 Task: Create a sub task Gather and Analyse Requirements for the task  Upgrade and migrate company business intelligence to a cloud-based solution in the project AztecTech , assign it to team member softage.4@softage.net and update the status of the sub task to  On Track  , set the priority of the sub task to Low
Action: Mouse moved to (721, 417)
Screenshot: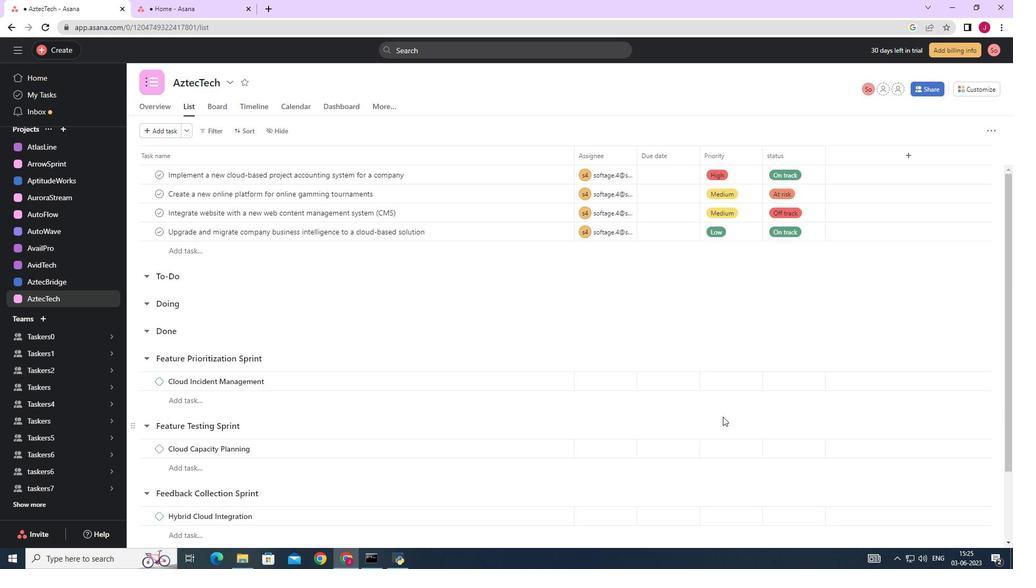 
Action: Mouse scrolled (721, 418) with delta (0, 0)
Screenshot: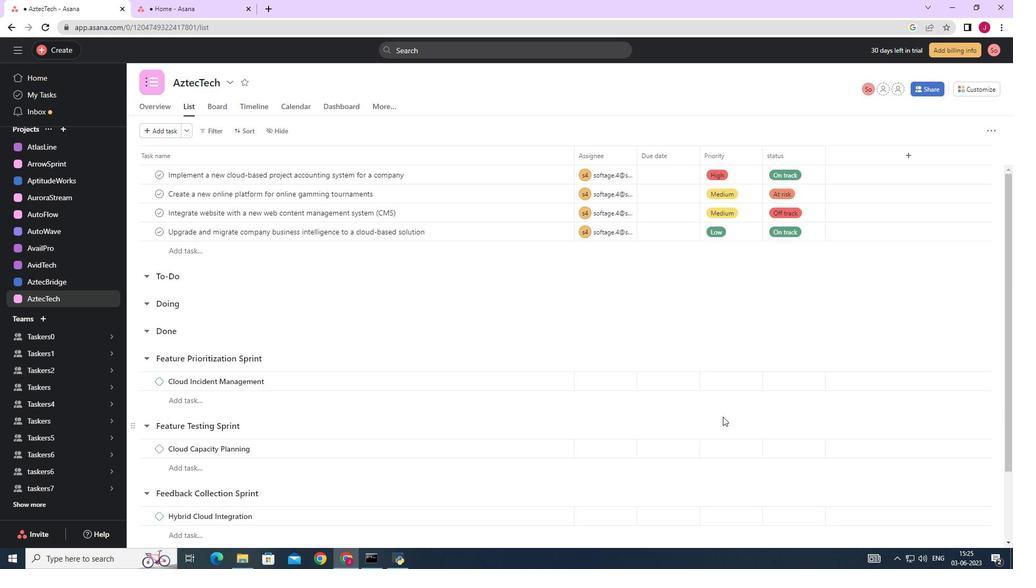 
Action: Mouse scrolled (721, 418) with delta (0, 0)
Screenshot: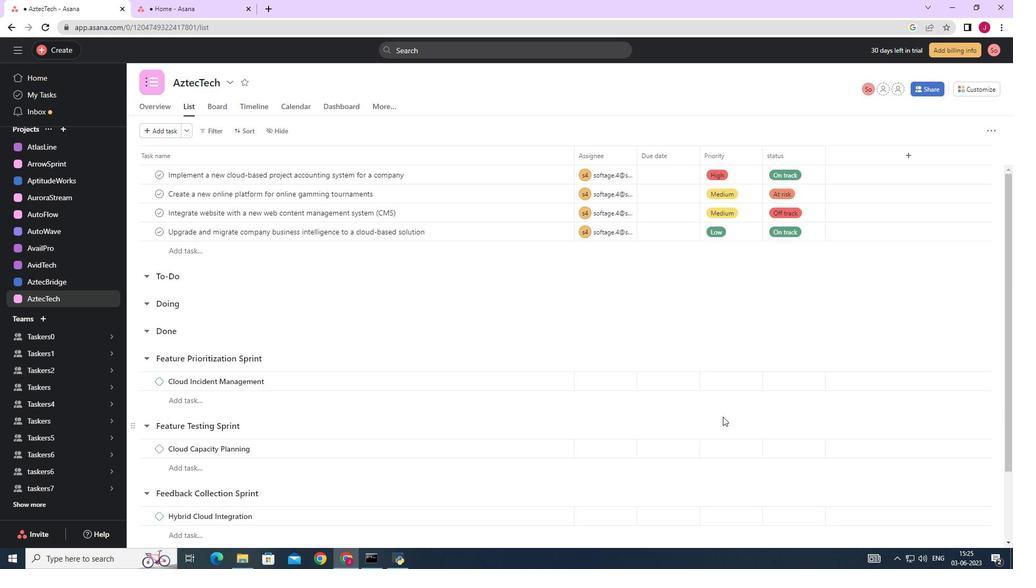 
Action: Mouse scrolled (721, 418) with delta (0, 0)
Screenshot: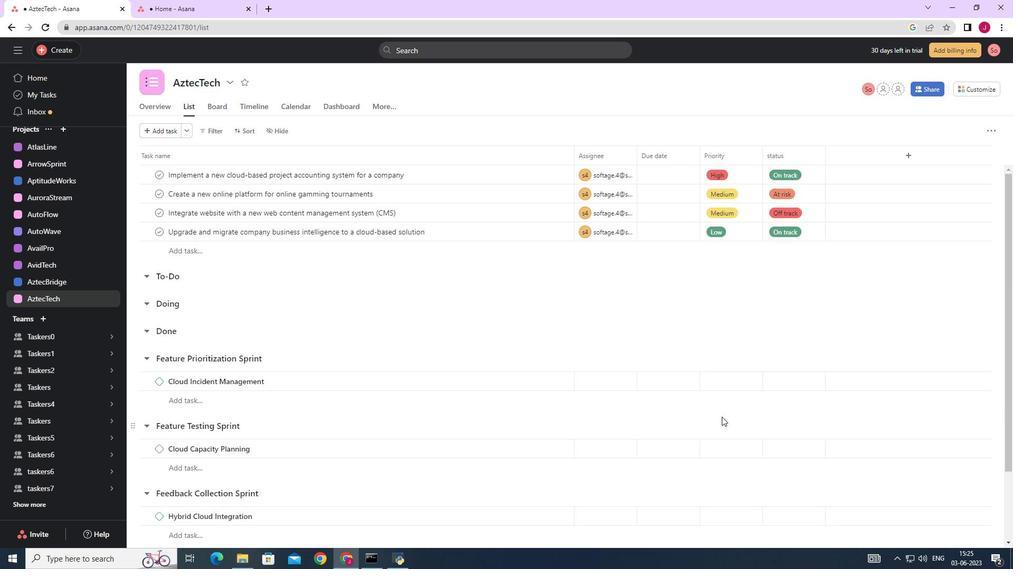 
Action: Mouse moved to (666, 293)
Screenshot: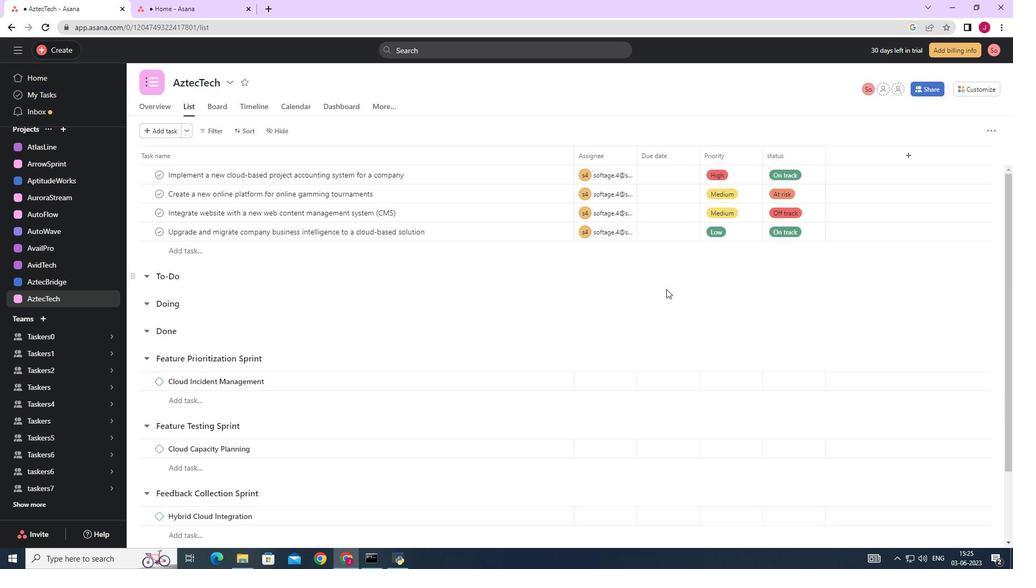 
Action: Mouse scrolled (666, 293) with delta (0, 0)
Screenshot: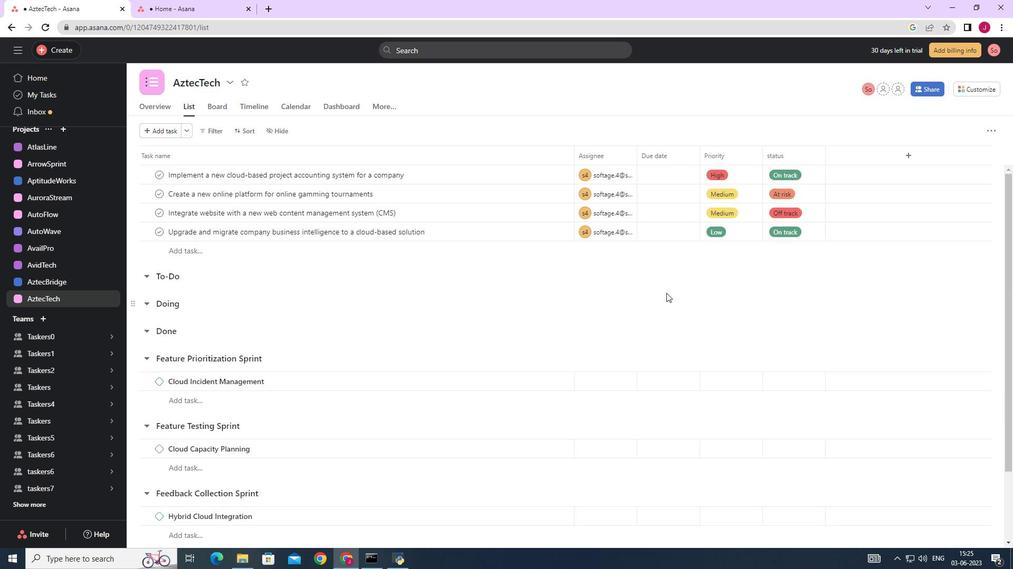 
Action: Mouse scrolled (666, 293) with delta (0, 0)
Screenshot: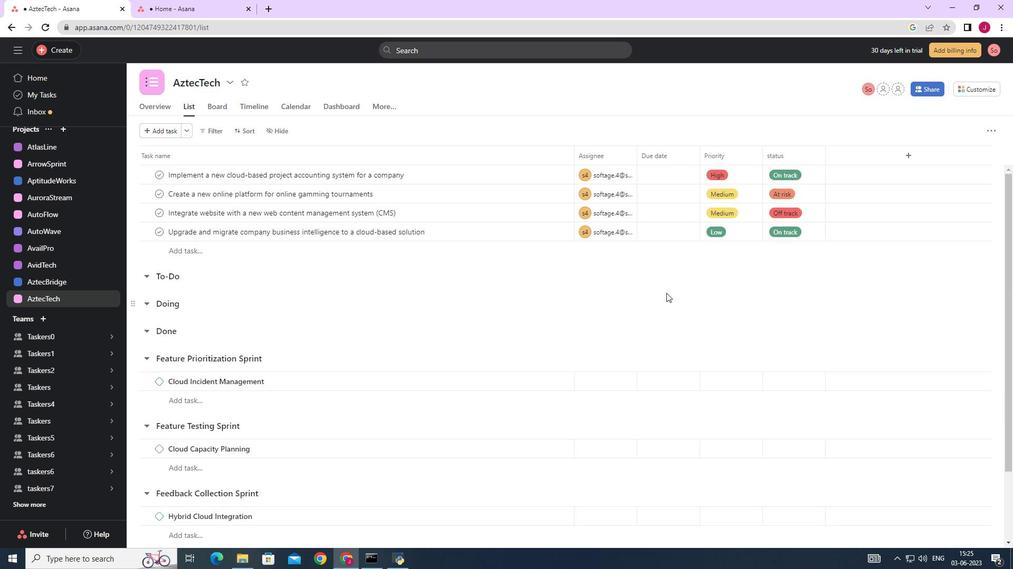 
Action: Mouse moved to (519, 231)
Screenshot: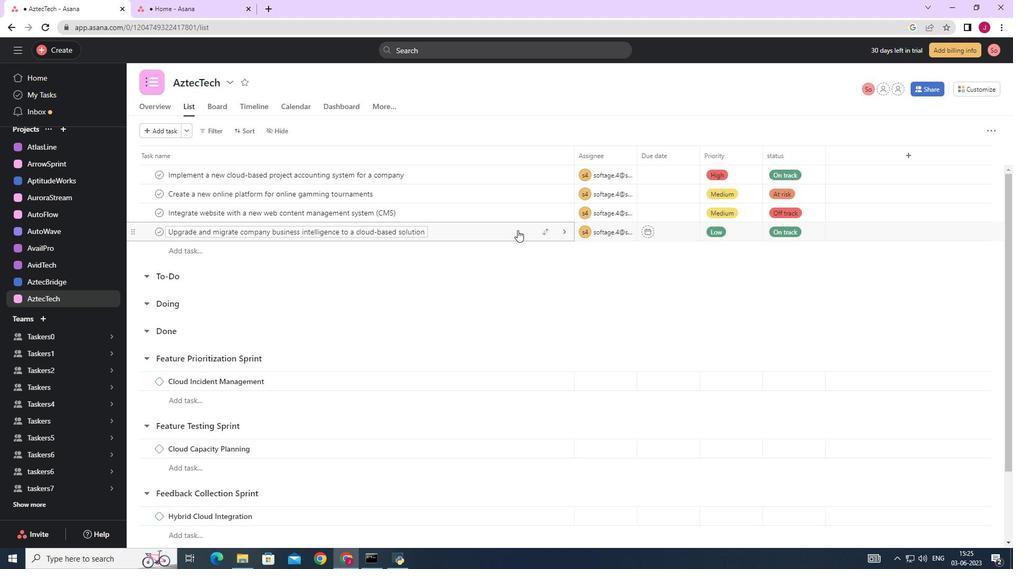 
Action: Mouse pressed left at (519, 231)
Screenshot: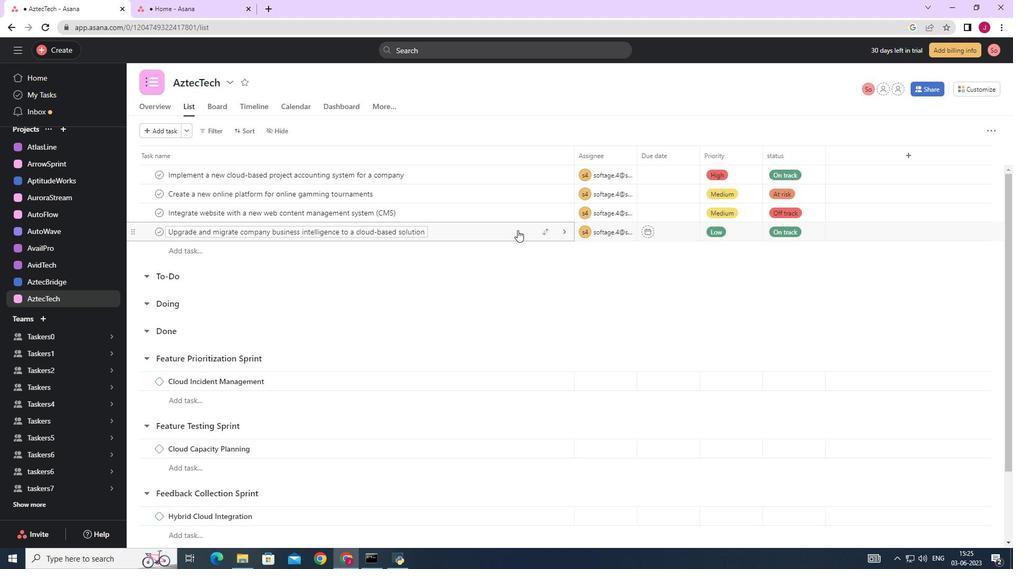 
Action: Mouse moved to (876, 360)
Screenshot: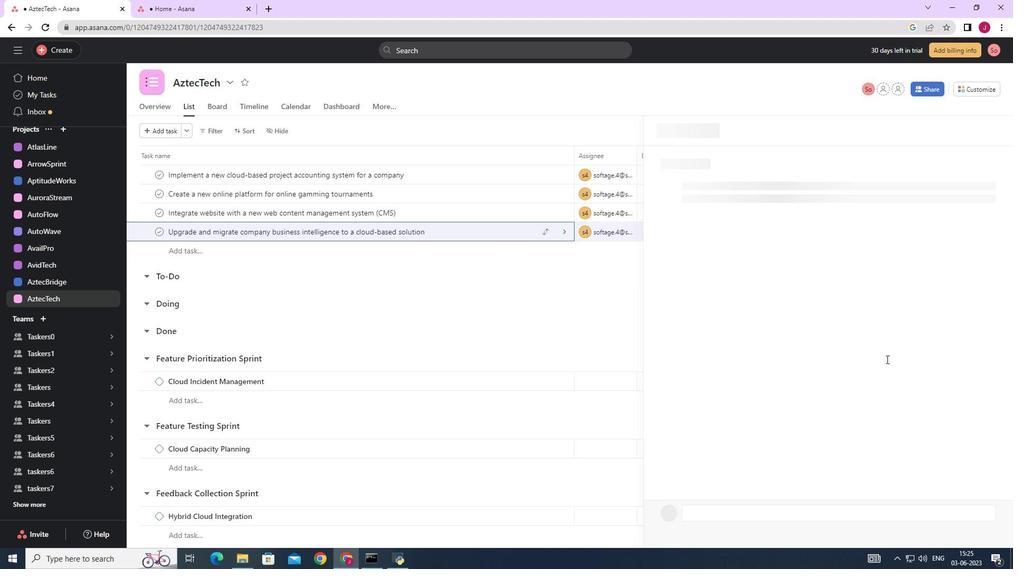 
Action: Mouse scrolled (876, 360) with delta (0, 0)
Screenshot: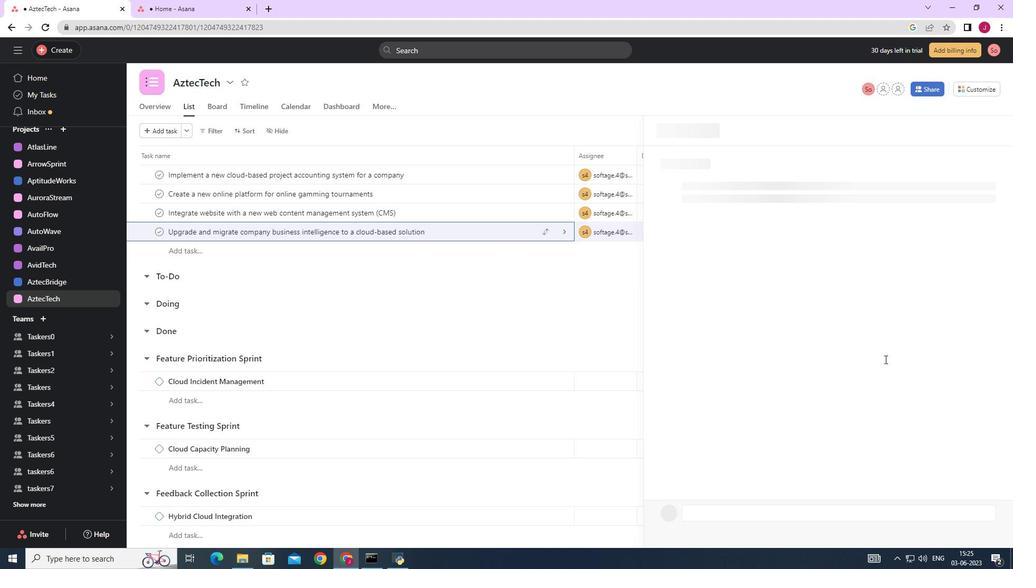 
Action: Mouse moved to (867, 363)
Screenshot: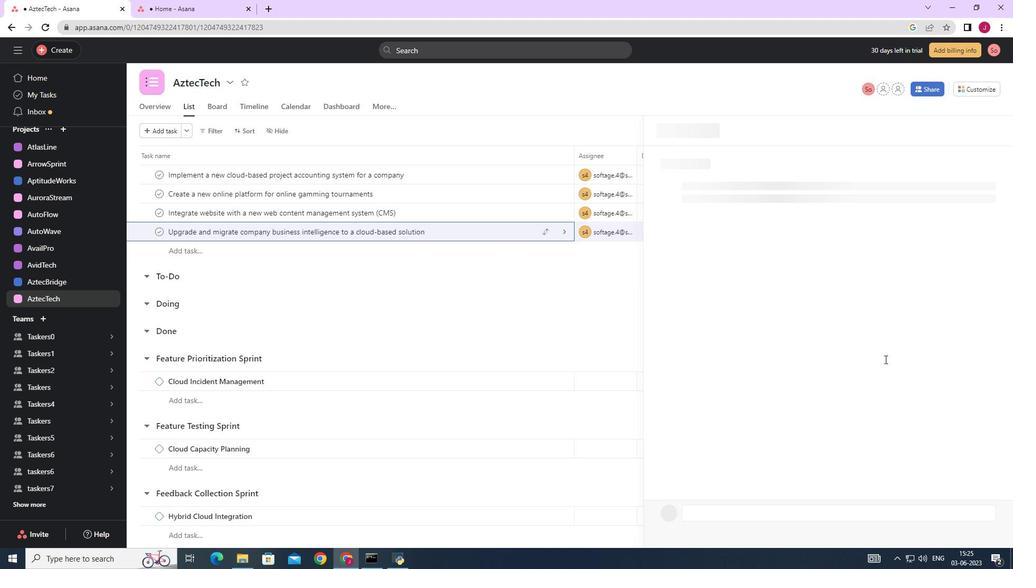 
Action: Mouse scrolled (868, 362) with delta (0, 0)
Screenshot: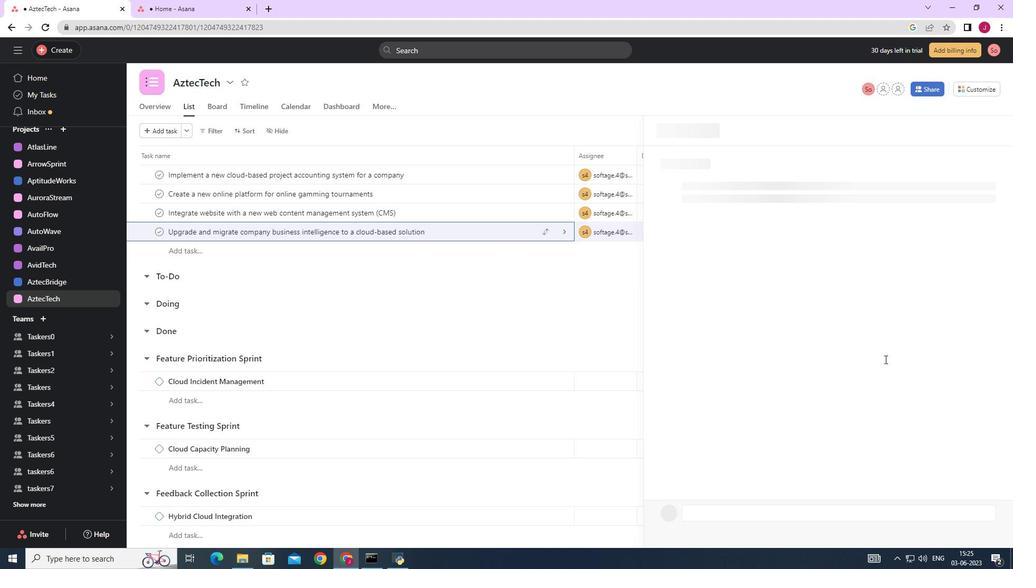 
Action: Mouse moved to (862, 364)
Screenshot: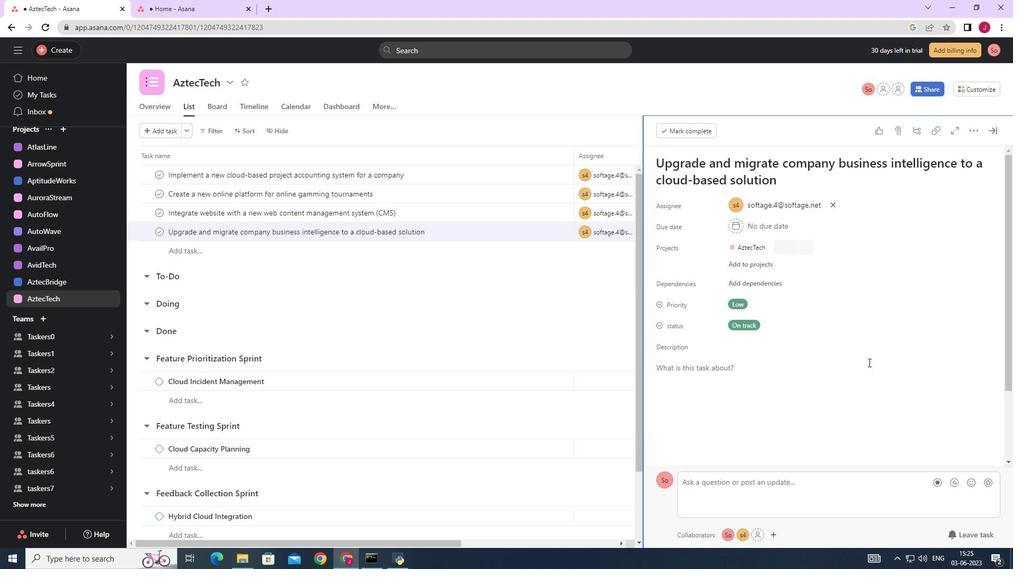 
Action: Mouse scrolled (864, 364) with delta (0, 0)
Screenshot: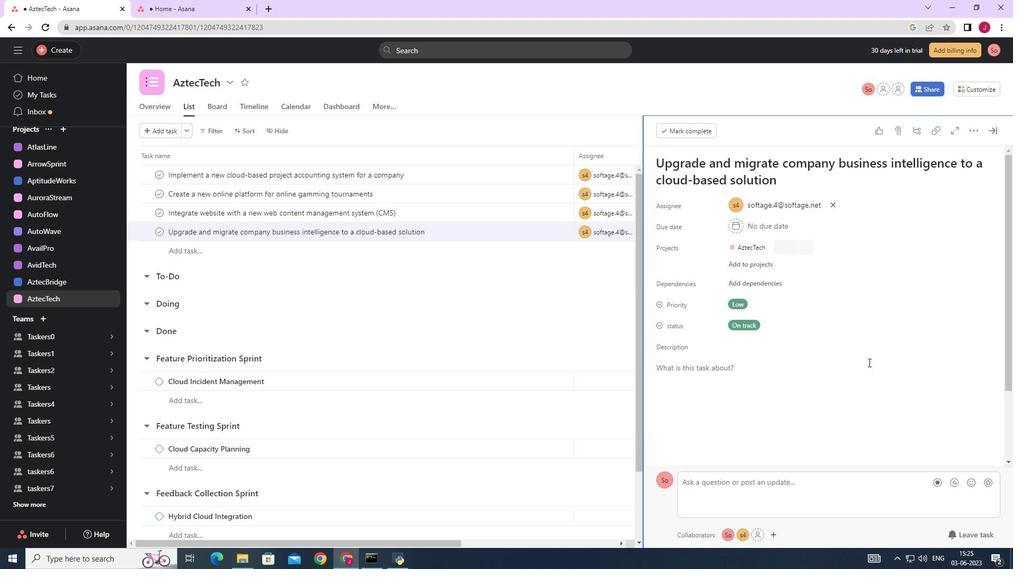 
Action: Mouse moved to (857, 365)
Screenshot: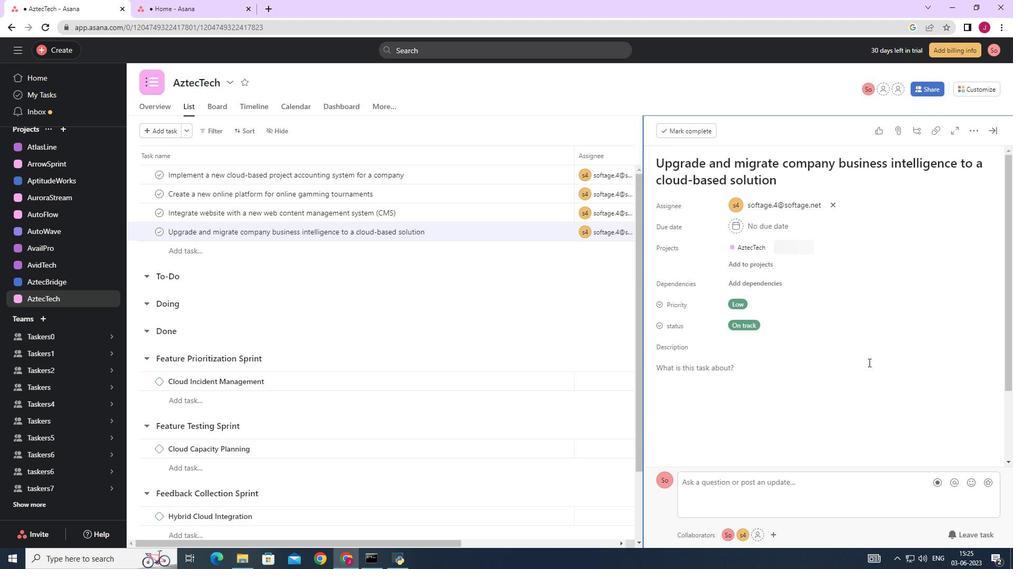 
Action: Mouse scrolled (860, 364) with delta (0, 0)
Screenshot: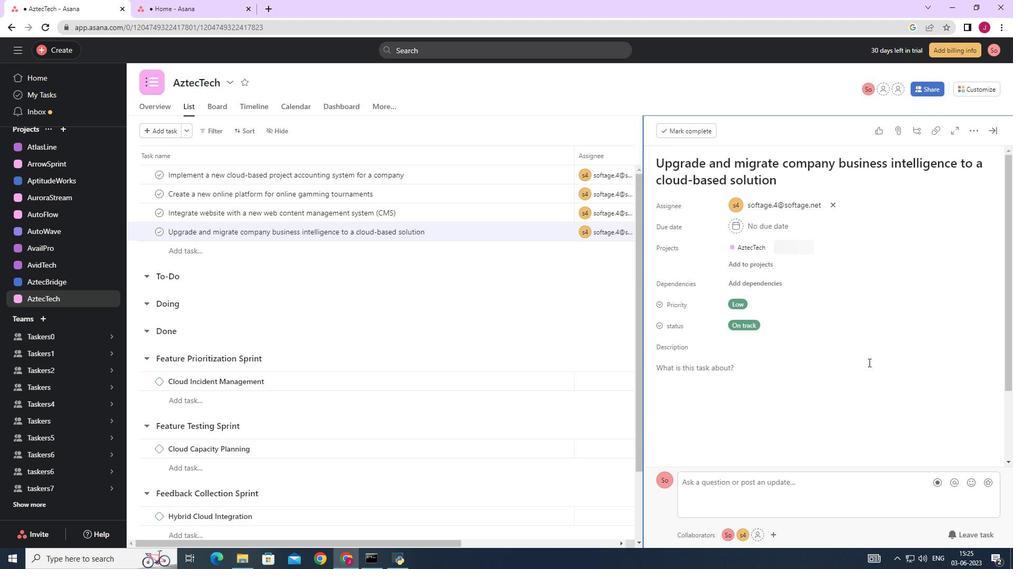 
Action: Mouse moved to (735, 381)
Screenshot: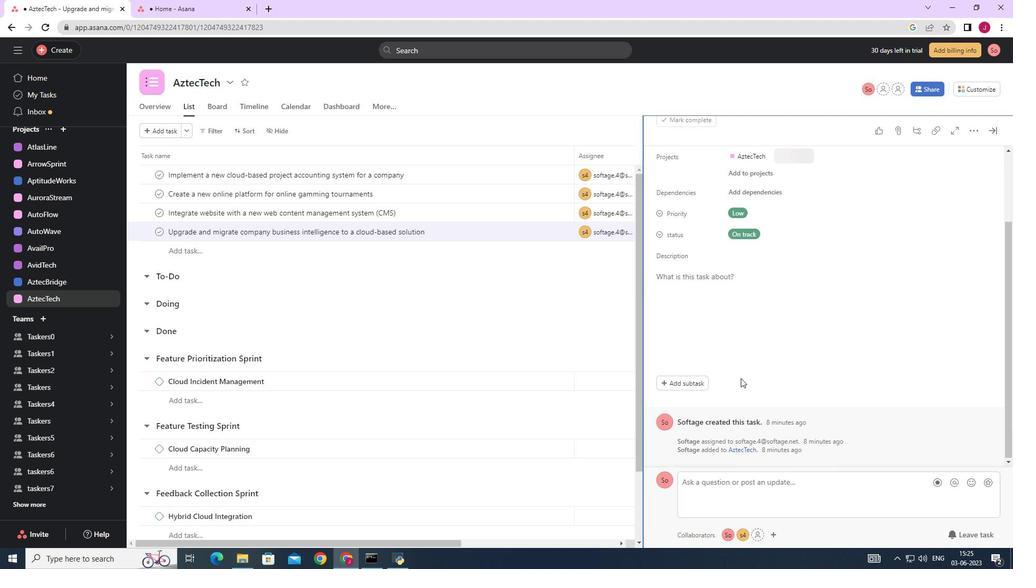 
Action: Mouse scrolled (735, 381) with delta (0, 0)
Screenshot: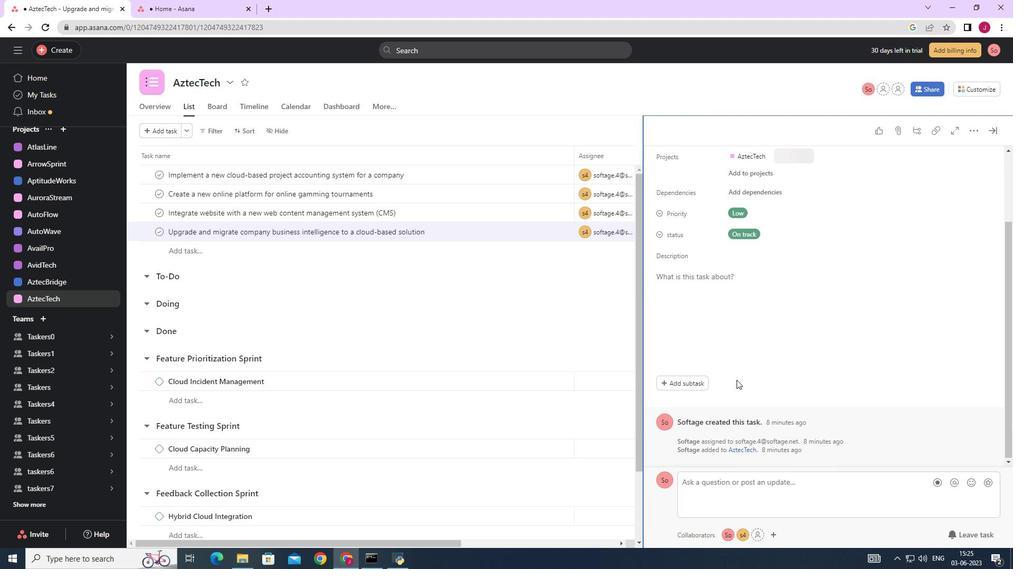 
Action: Mouse scrolled (735, 381) with delta (0, 0)
Screenshot: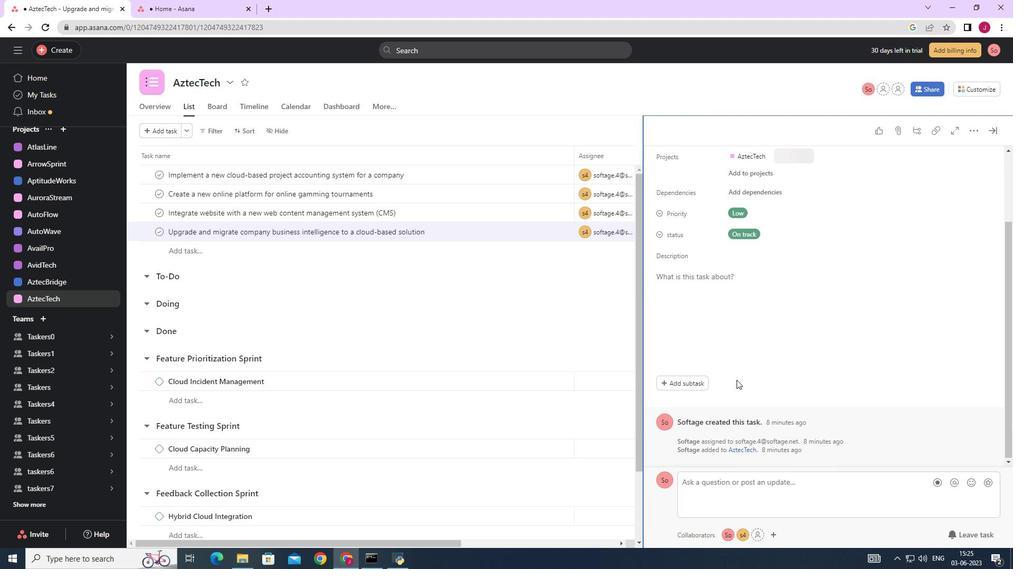 
Action: Mouse scrolled (735, 381) with delta (0, 0)
Screenshot: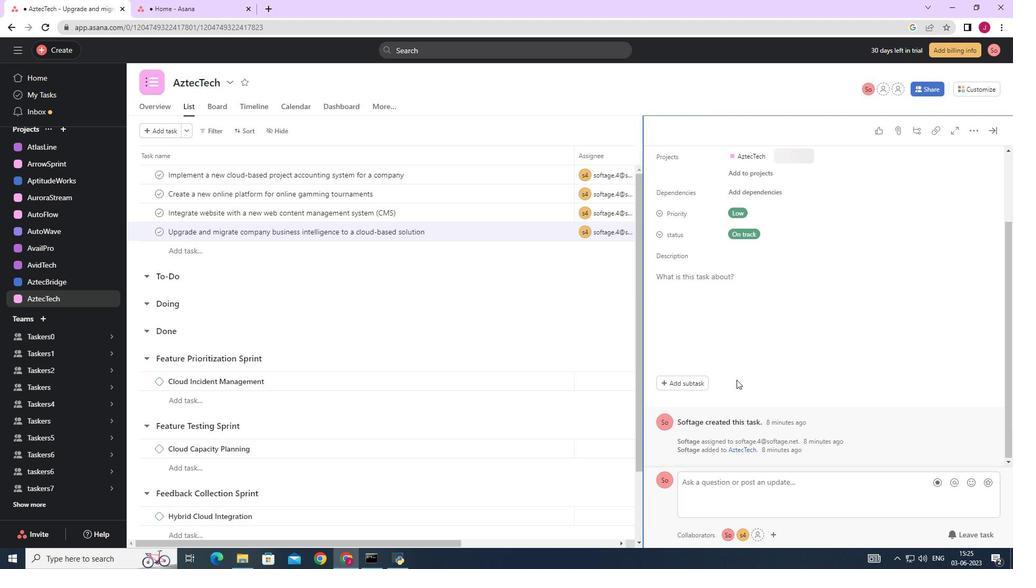
Action: Mouse scrolled (735, 381) with delta (0, 0)
Screenshot: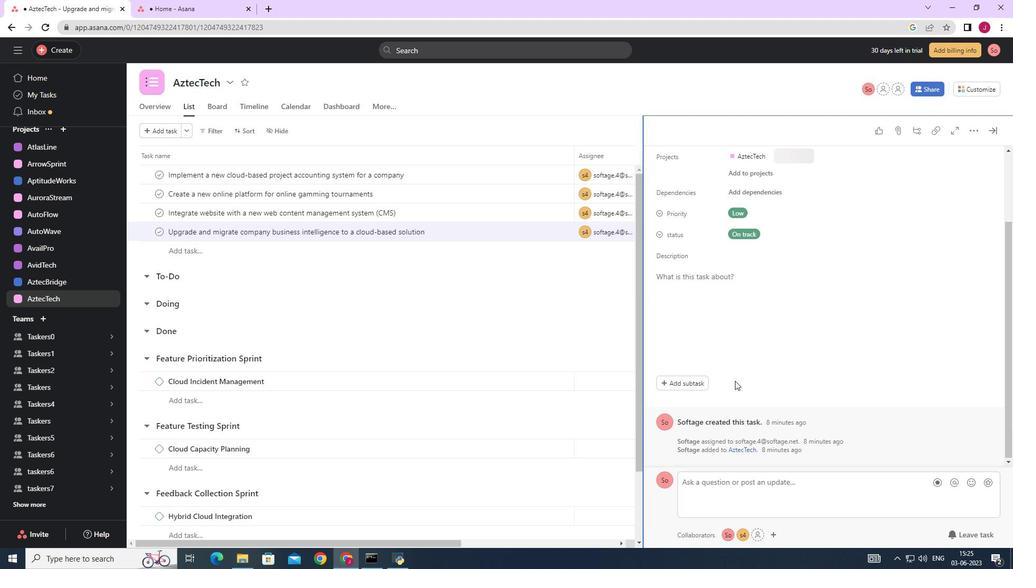 
Action: Mouse moved to (694, 383)
Screenshot: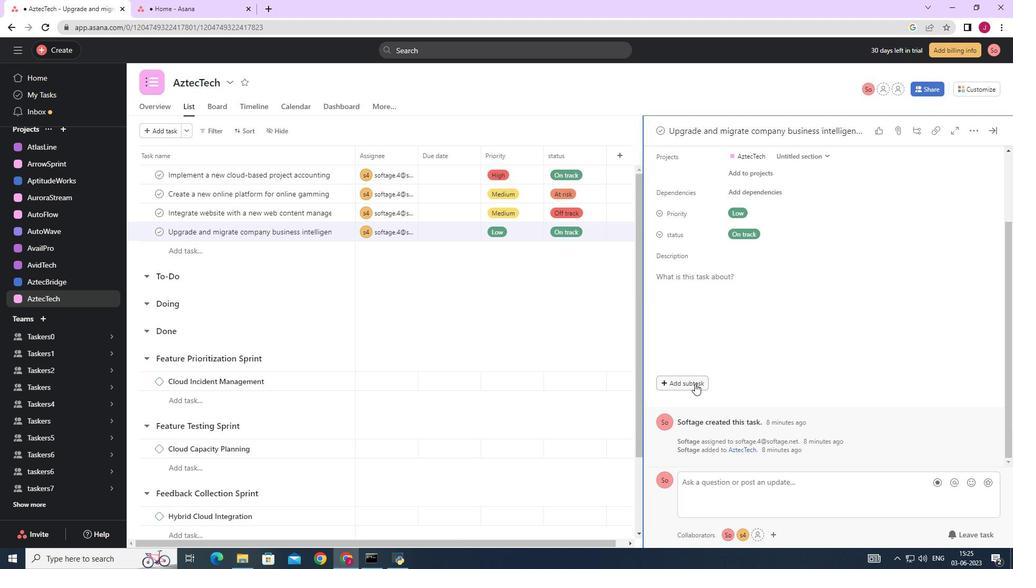 
Action: Mouse pressed left at (694, 383)
Screenshot: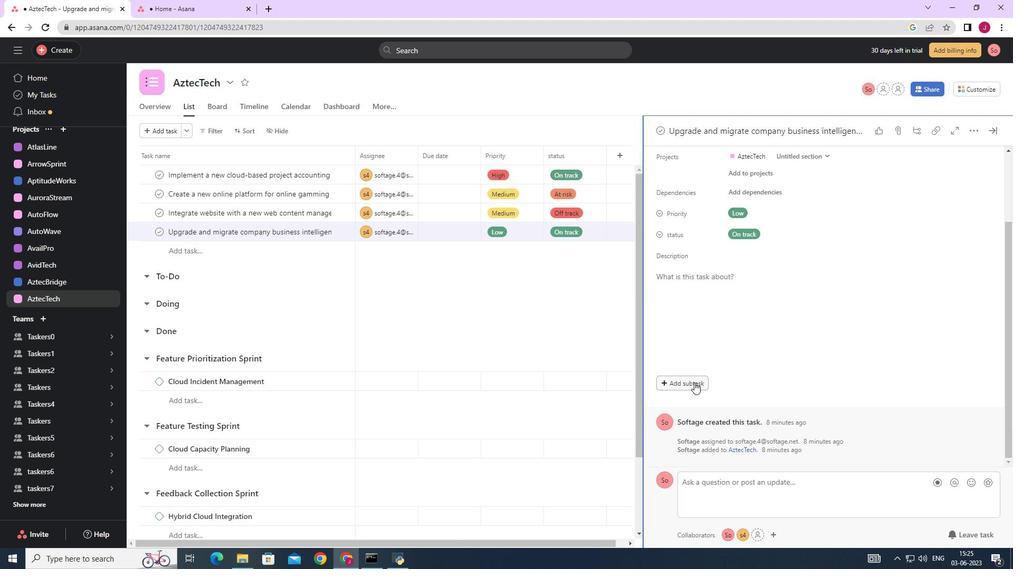 
Action: Mouse moved to (687, 366)
Screenshot: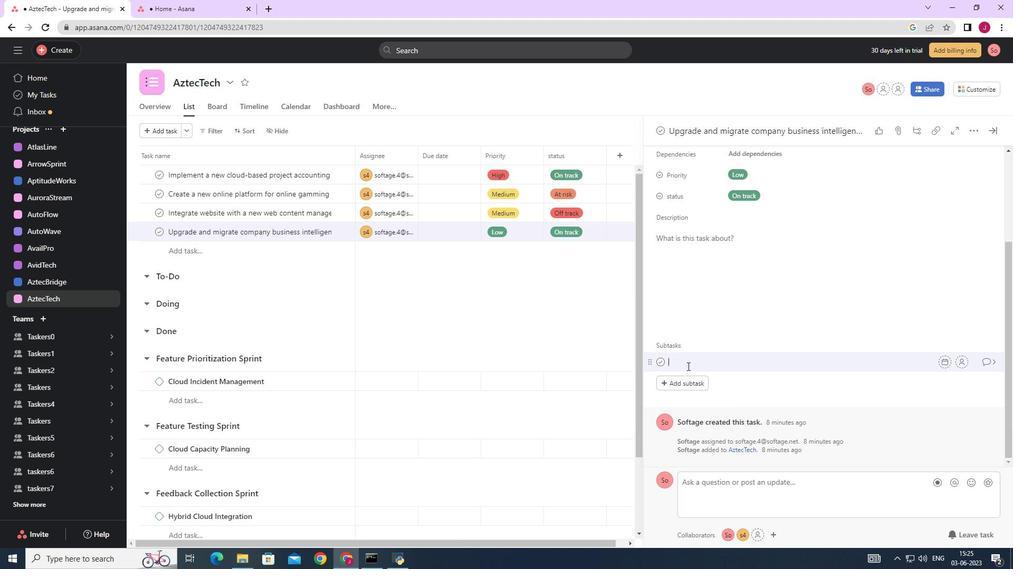 
Action: Mouse pressed left at (687, 366)
Screenshot: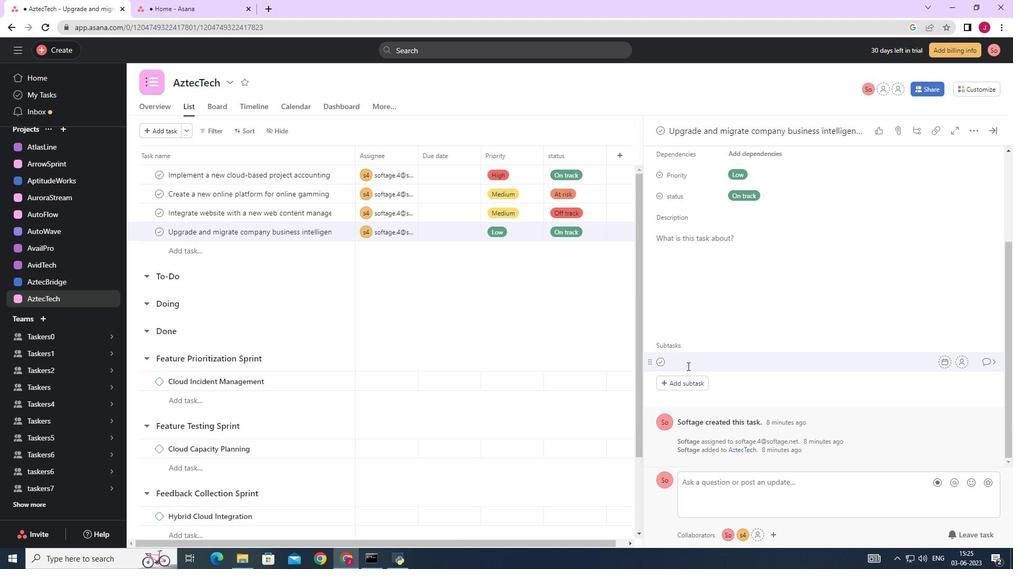 
Action: Key pressed <Key.caps_lock>G<Key.caps_lock>ather<Key.space>and<Key.space><Key.caps_lock>A<Key.caps_lock>nalyse<Key.space><Key.caps_lock>R<Key.caps_lock>equirements<Key.space>
Screenshot: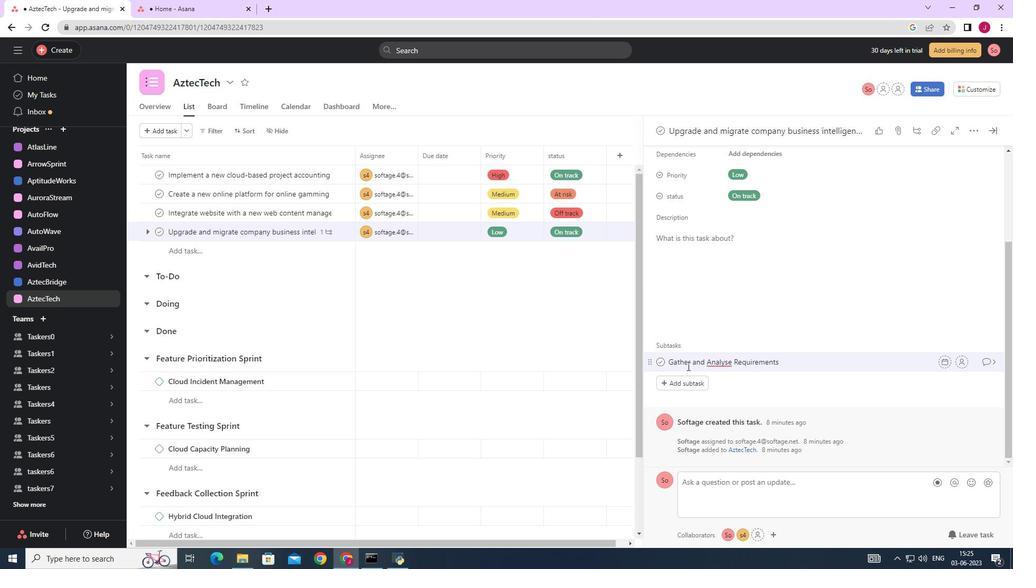 
Action: Mouse moved to (964, 360)
Screenshot: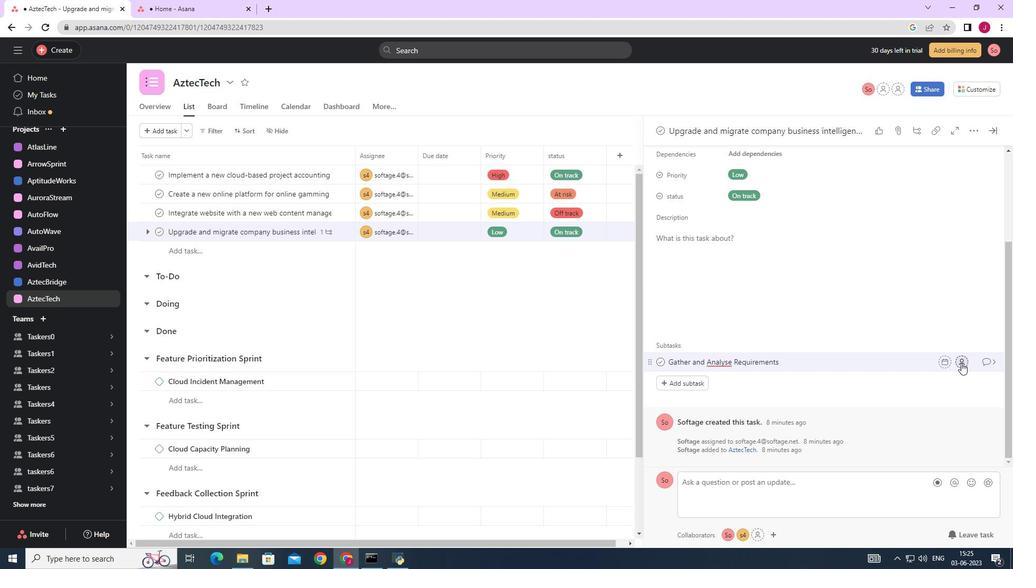 
Action: Mouse pressed left at (964, 360)
Screenshot: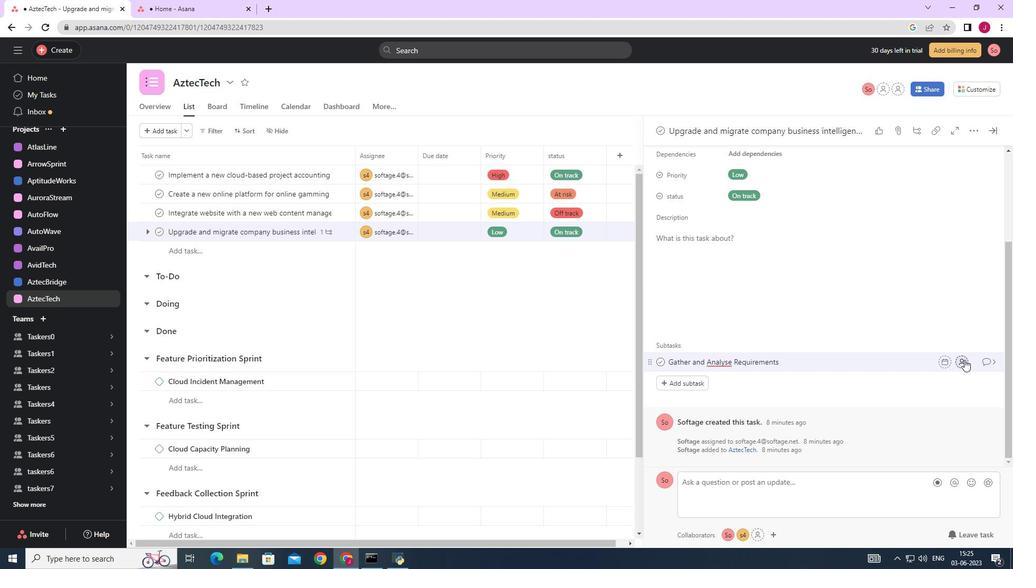 
Action: Mouse moved to (871, 389)
Screenshot: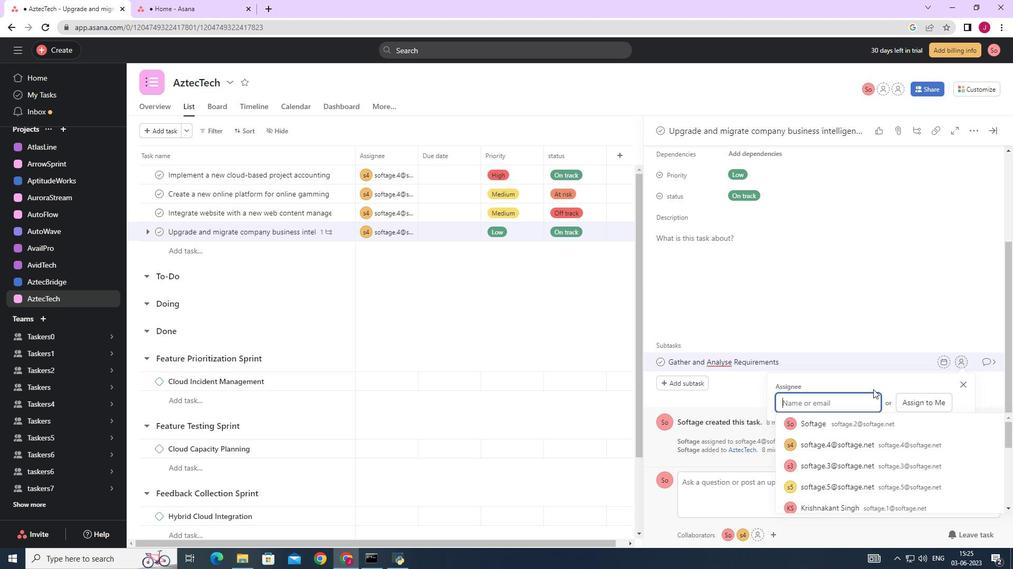 
Action: Key pressed softage.4
Screenshot: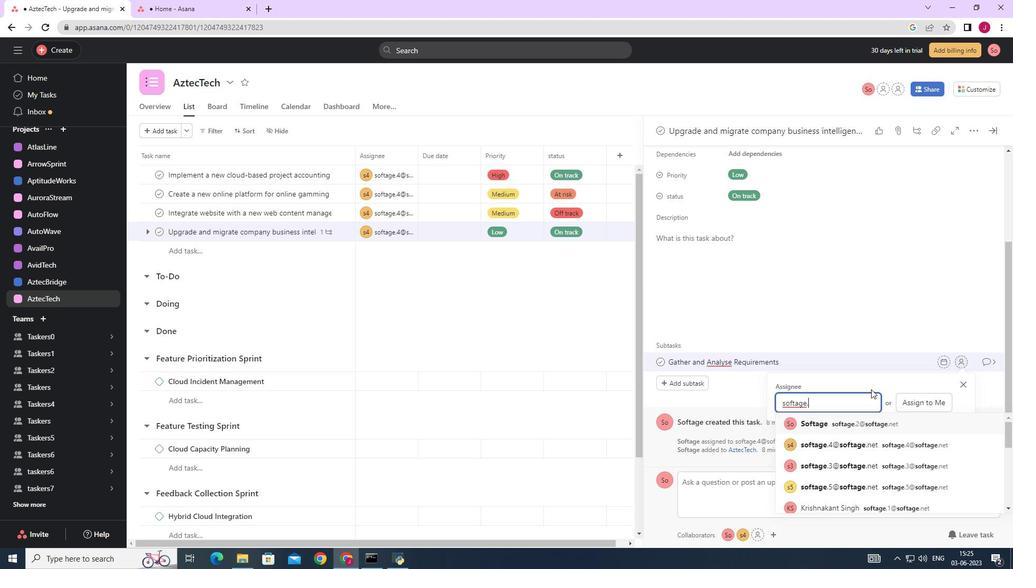 
Action: Mouse moved to (861, 427)
Screenshot: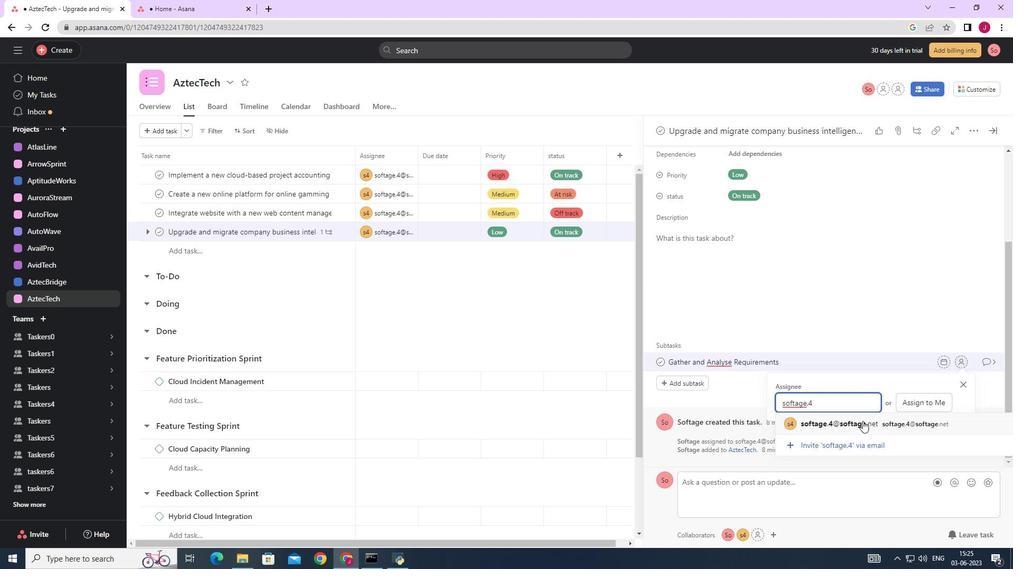 
Action: Mouse pressed left at (861, 427)
Screenshot: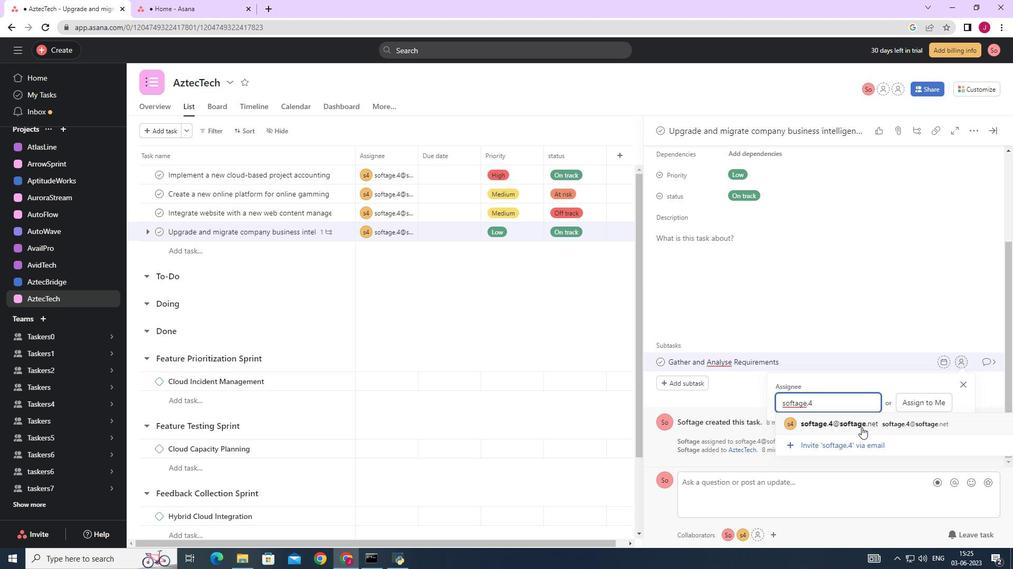 
Action: Mouse moved to (981, 363)
Screenshot: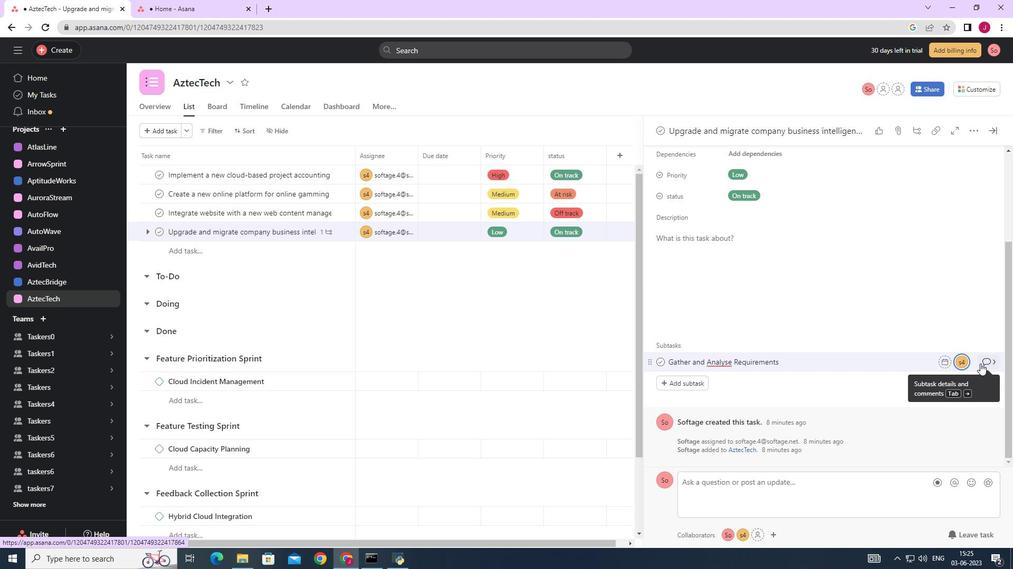 
Action: Mouse pressed left at (981, 363)
Screenshot: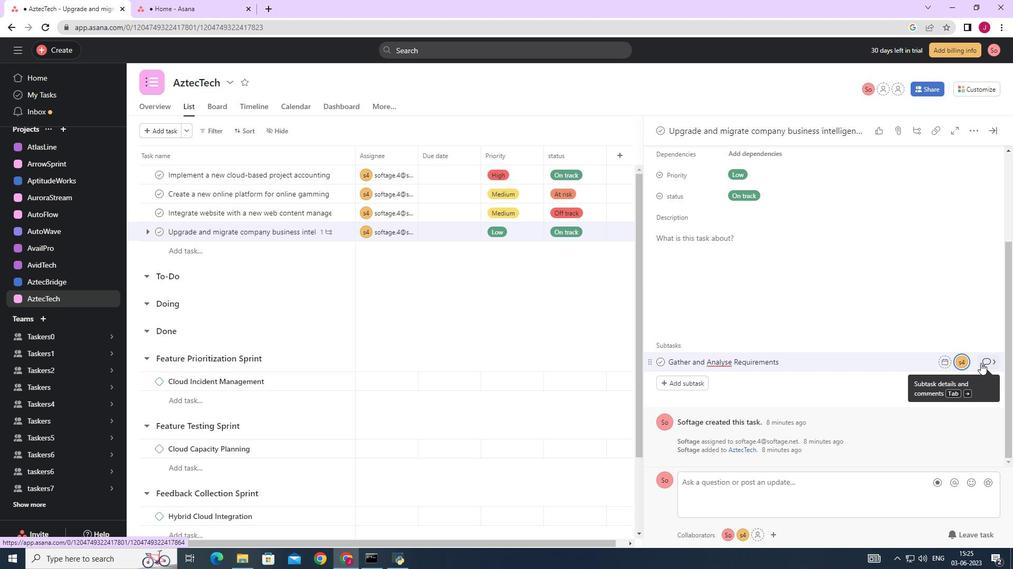 
Action: Mouse moved to (688, 278)
Screenshot: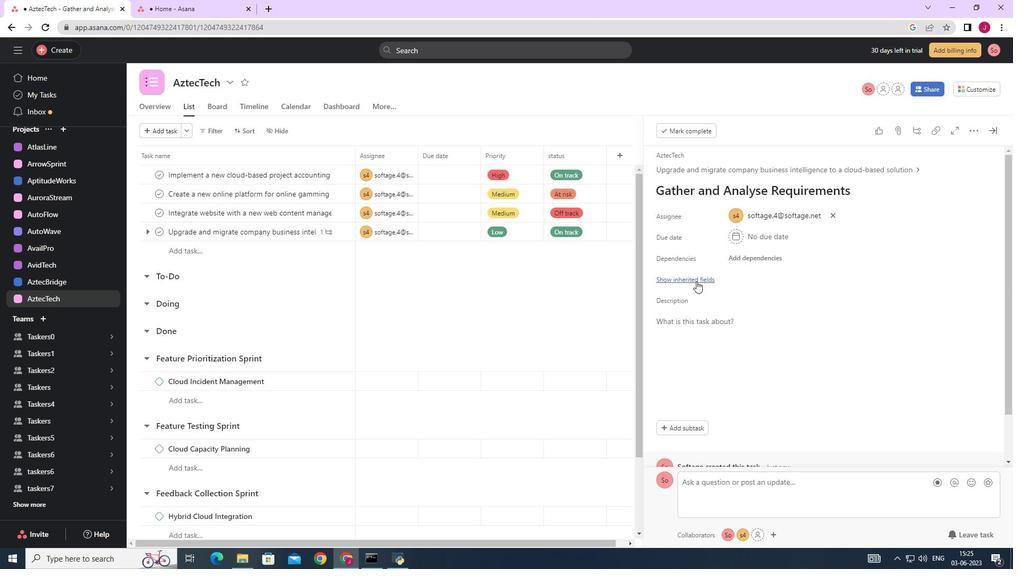 
Action: Mouse pressed left at (688, 278)
Screenshot: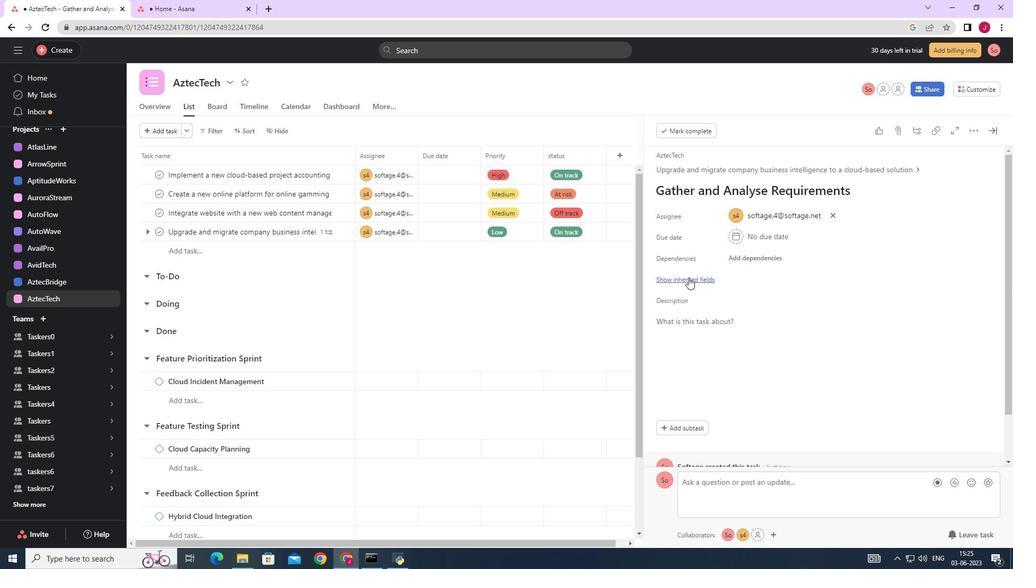 
Action: Mouse moved to (742, 298)
Screenshot: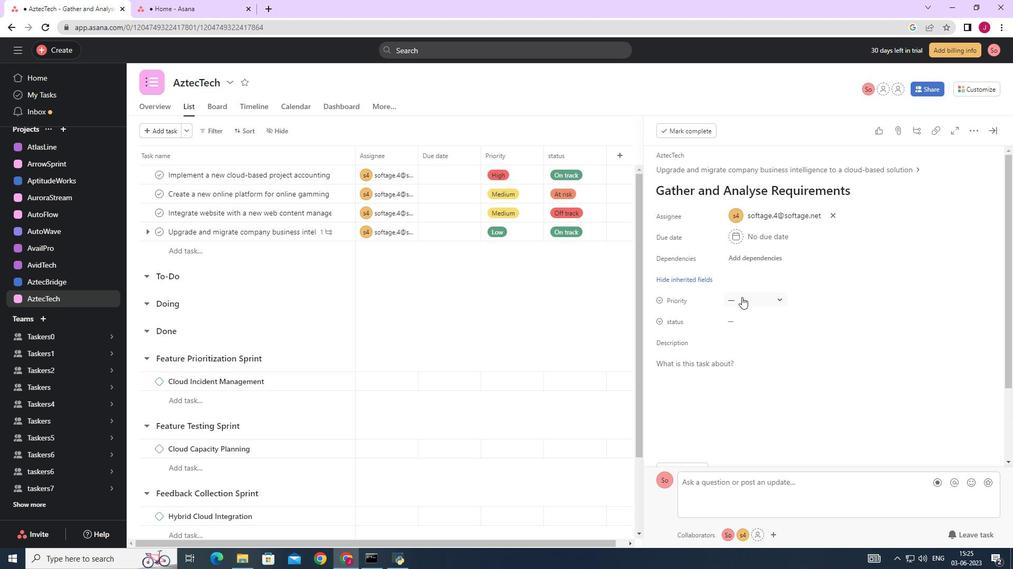 
Action: Mouse pressed left at (742, 298)
Screenshot: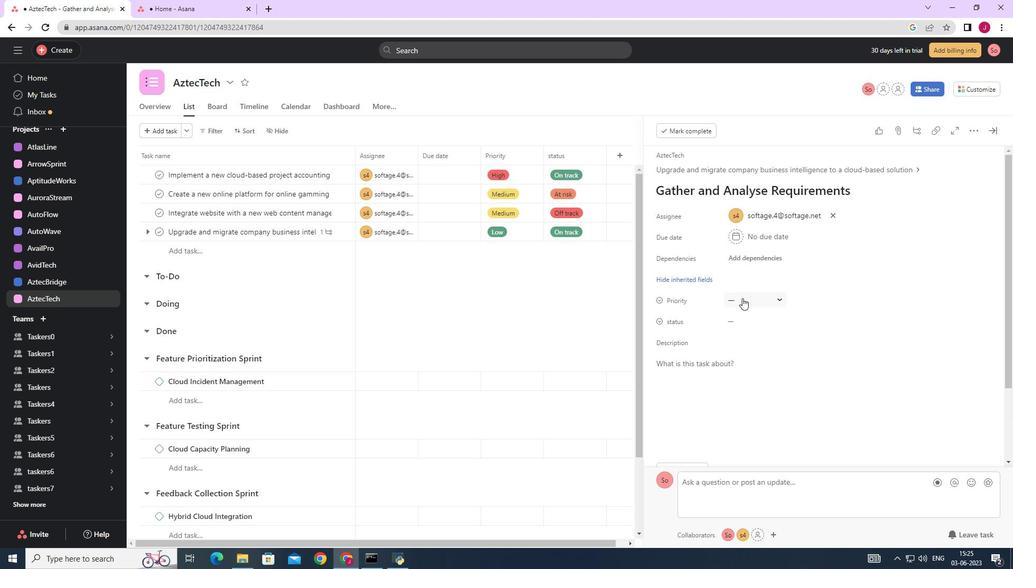 
Action: Mouse moved to (756, 373)
Screenshot: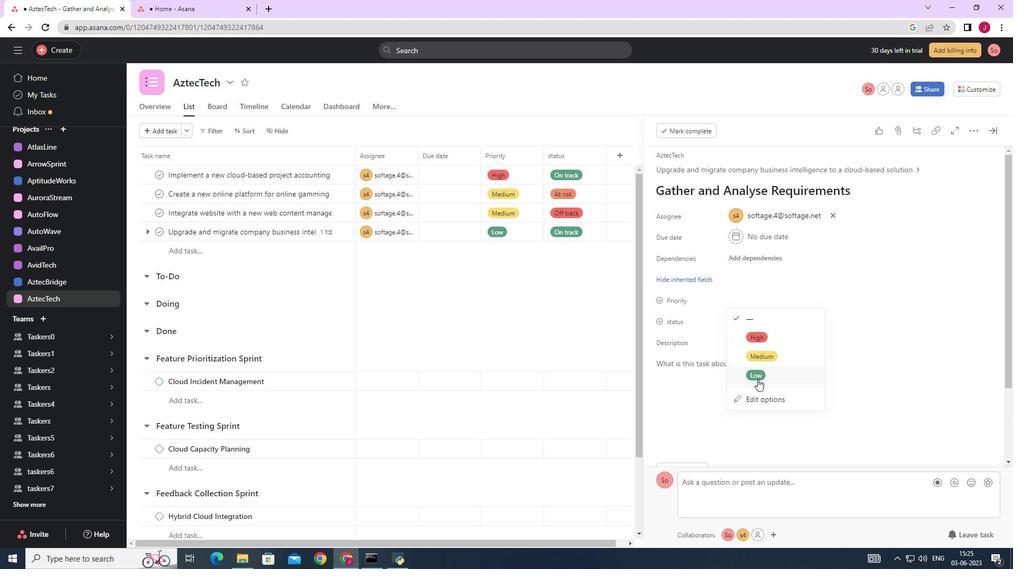 
Action: Mouse pressed left at (756, 373)
Screenshot: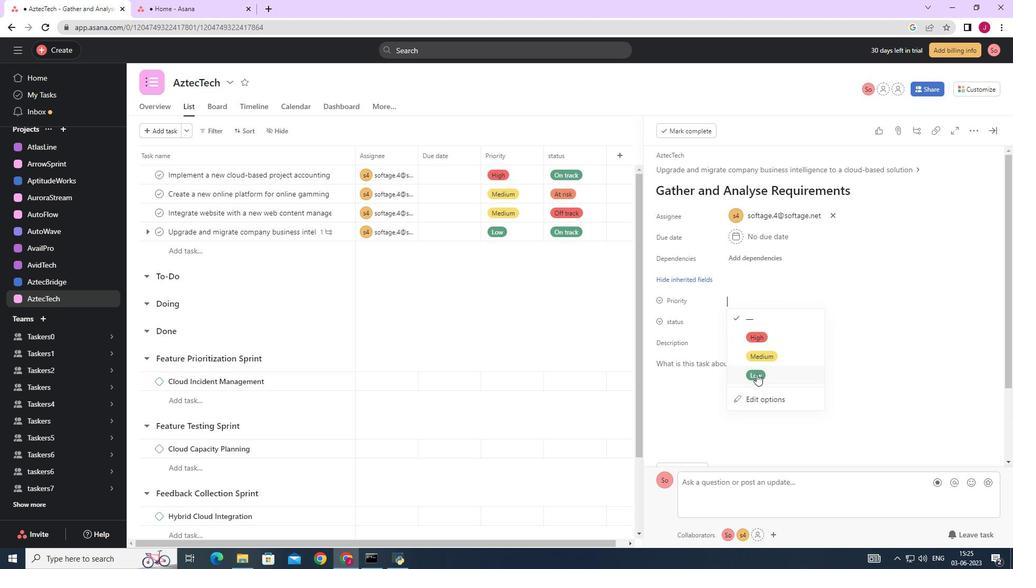 
Action: Mouse moved to (743, 317)
Screenshot: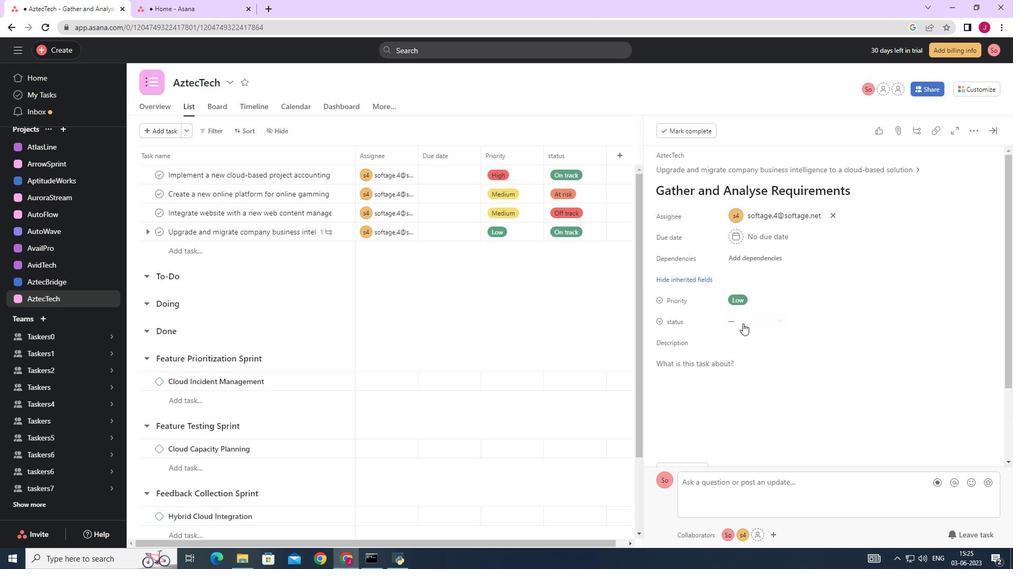 
Action: Mouse pressed left at (743, 317)
Screenshot: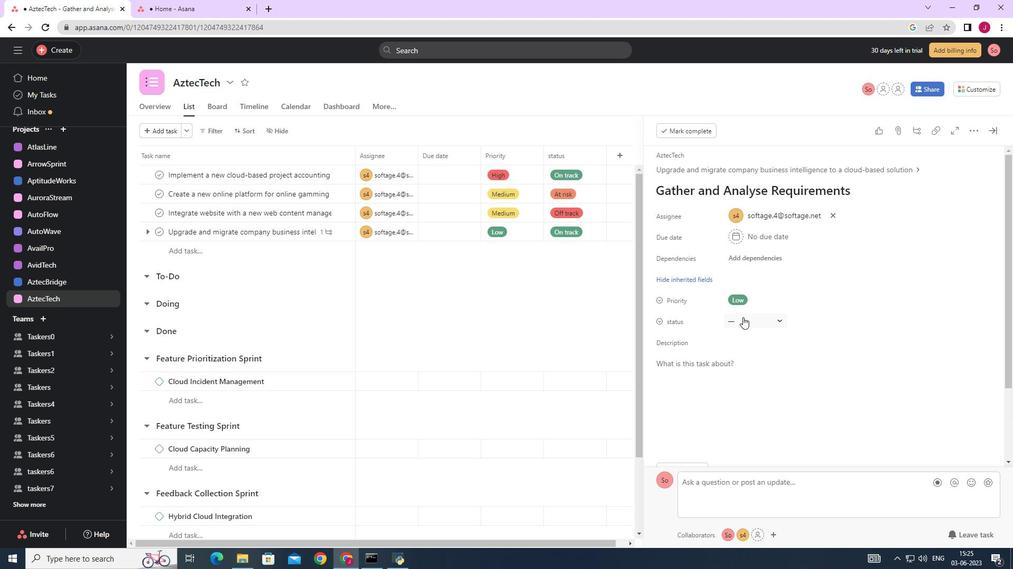 
Action: Mouse moved to (762, 359)
Screenshot: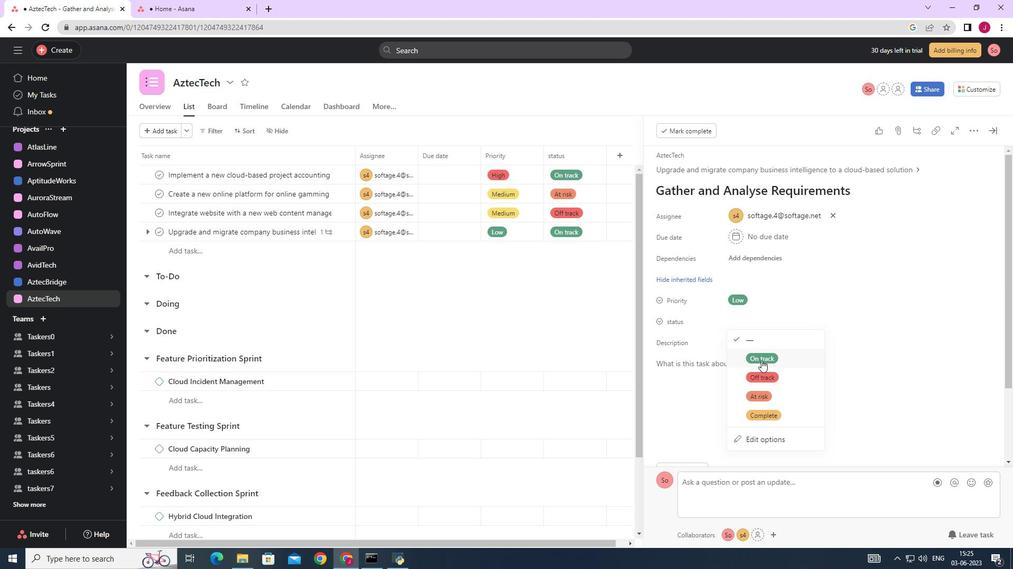 
Action: Mouse pressed left at (762, 359)
Screenshot: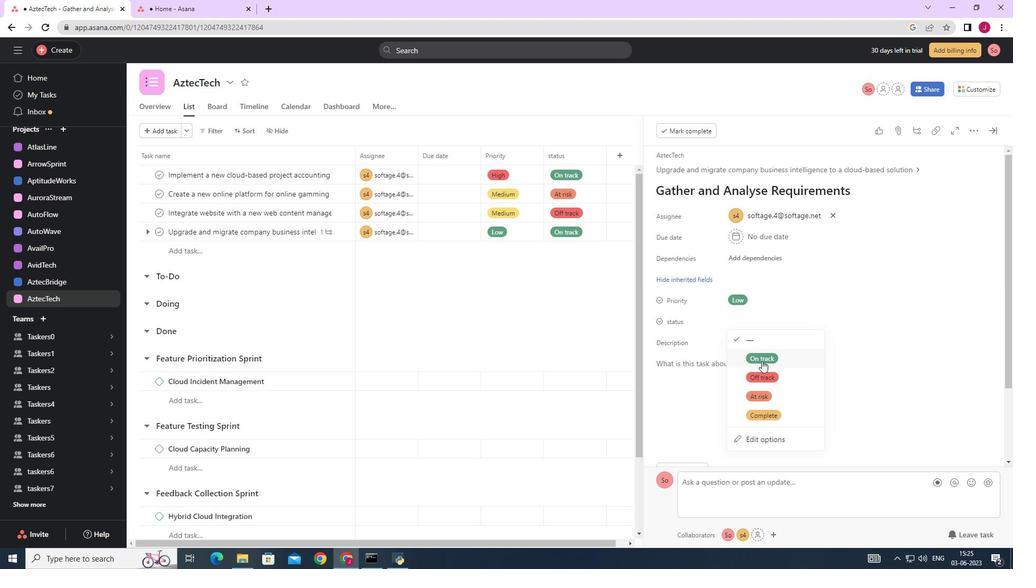 
Action: Mouse moved to (993, 130)
Screenshot: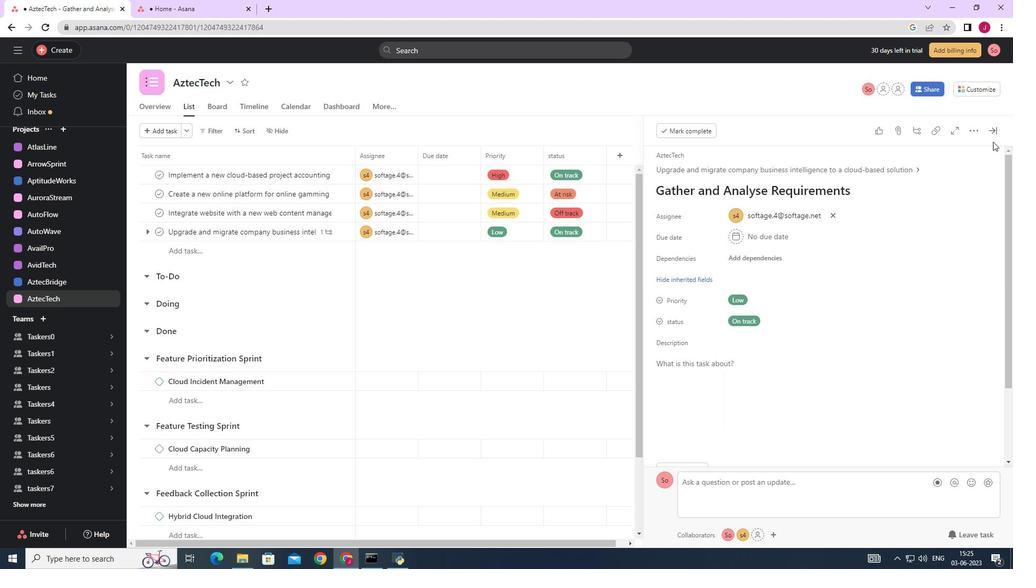 
Action: Mouse pressed left at (993, 130)
Screenshot: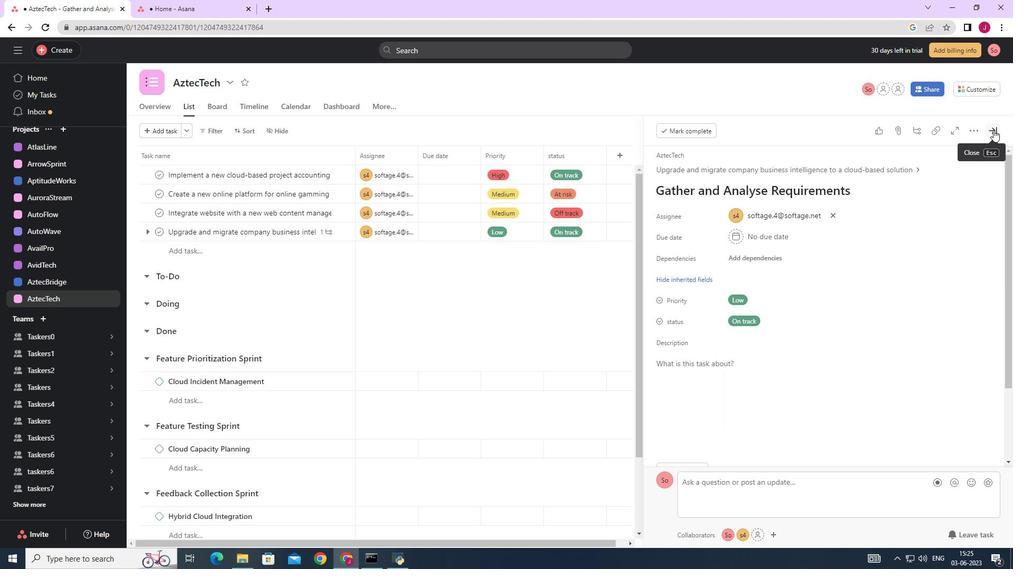 
Action: Mouse moved to (955, 155)
Screenshot: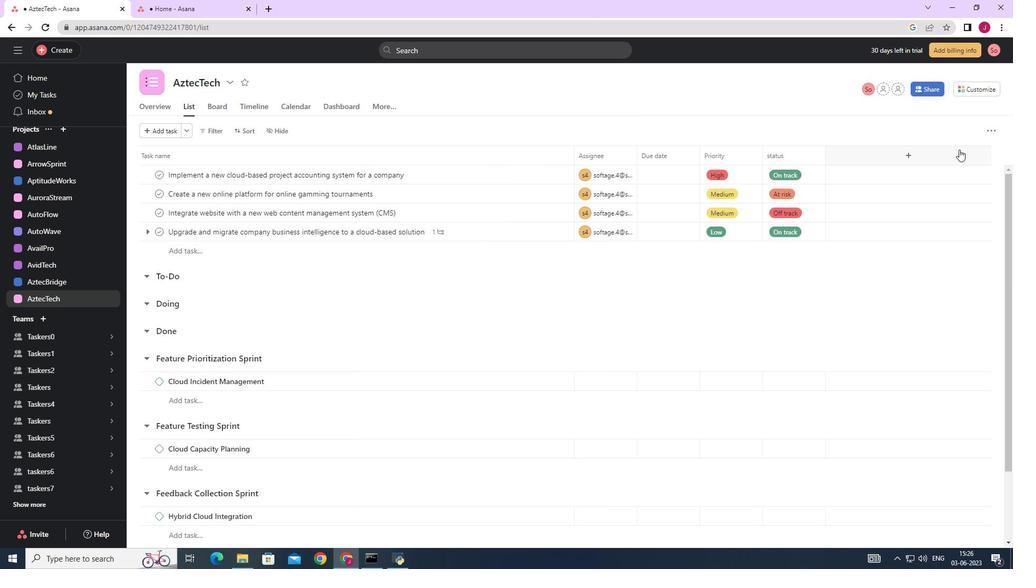 
